 Task: Look for products in the category "Candles & Air Fresheners" from Poo Pourri only.
Action: Mouse moved to (753, 251)
Screenshot: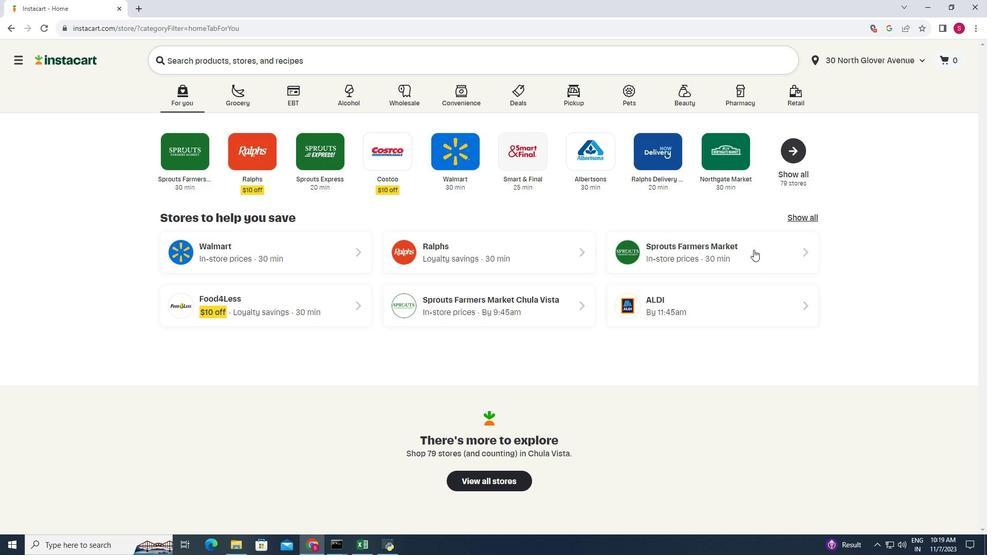 
Action: Mouse pressed left at (753, 251)
Screenshot: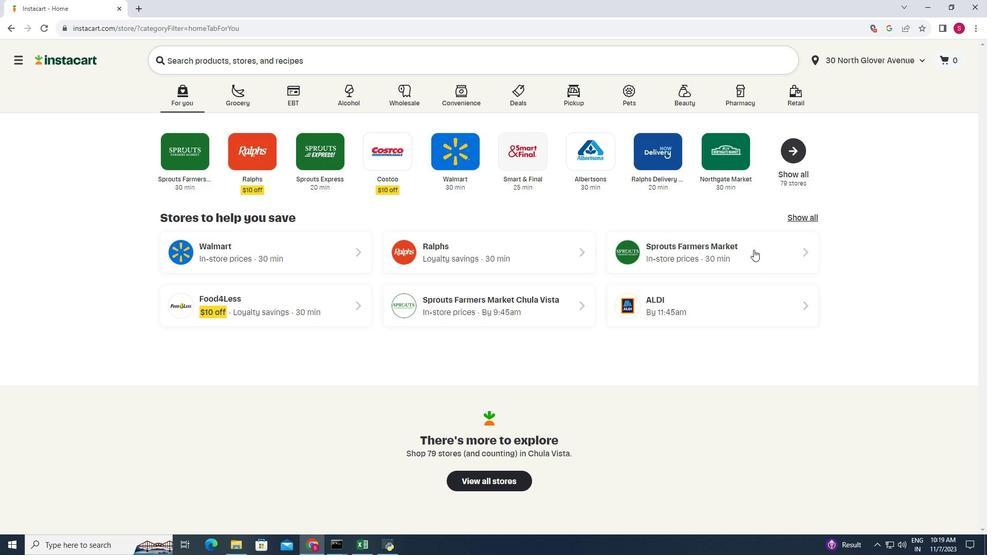 
Action: Mouse moved to (85, 324)
Screenshot: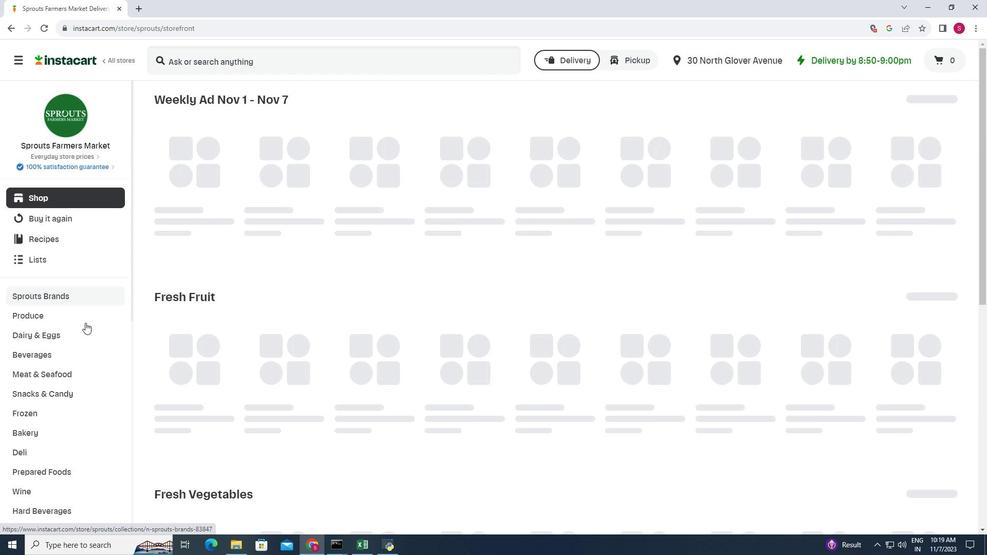
Action: Mouse scrolled (85, 323) with delta (0, 0)
Screenshot: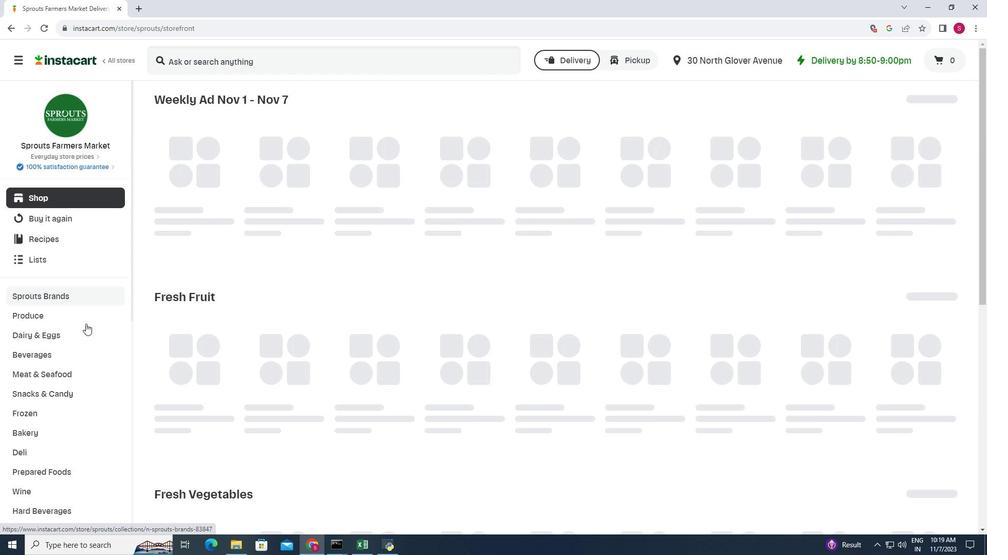 
Action: Mouse moved to (84, 328)
Screenshot: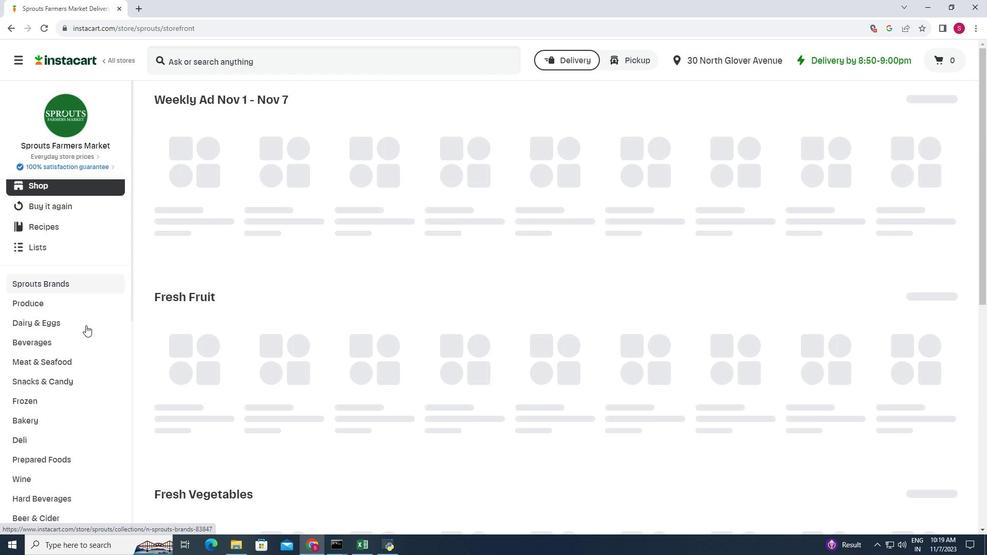 
Action: Mouse scrolled (84, 328) with delta (0, 0)
Screenshot: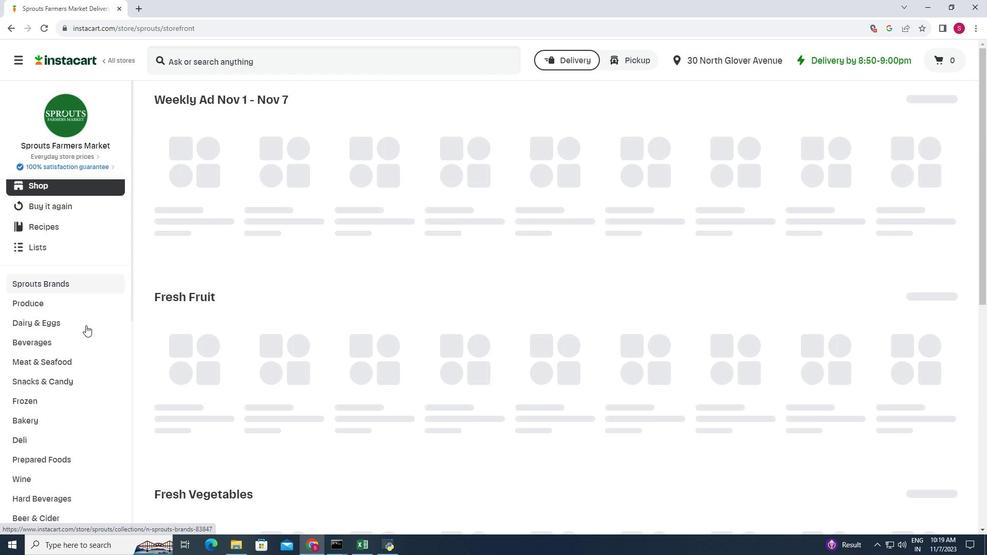 
Action: Mouse moved to (83, 330)
Screenshot: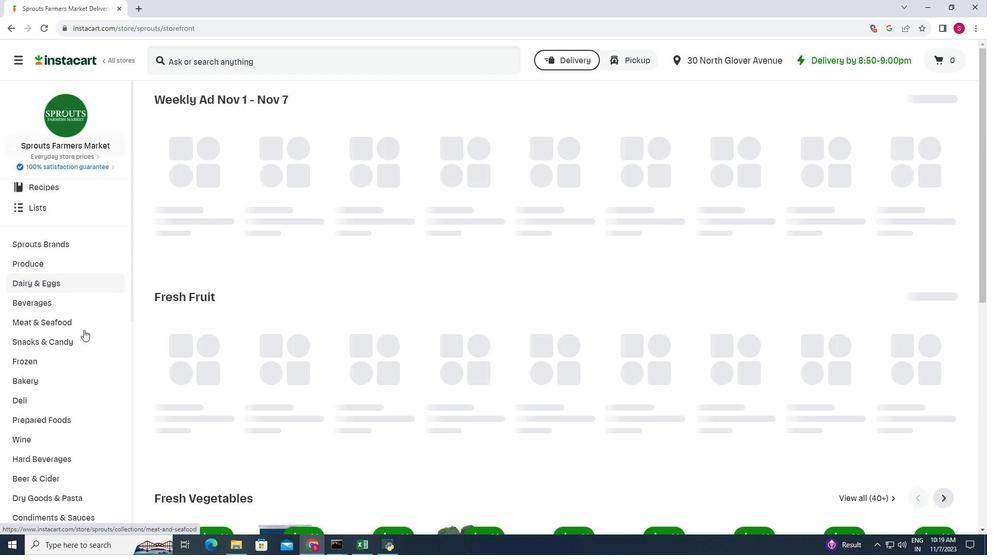 
Action: Mouse scrolled (83, 329) with delta (0, 0)
Screenshot: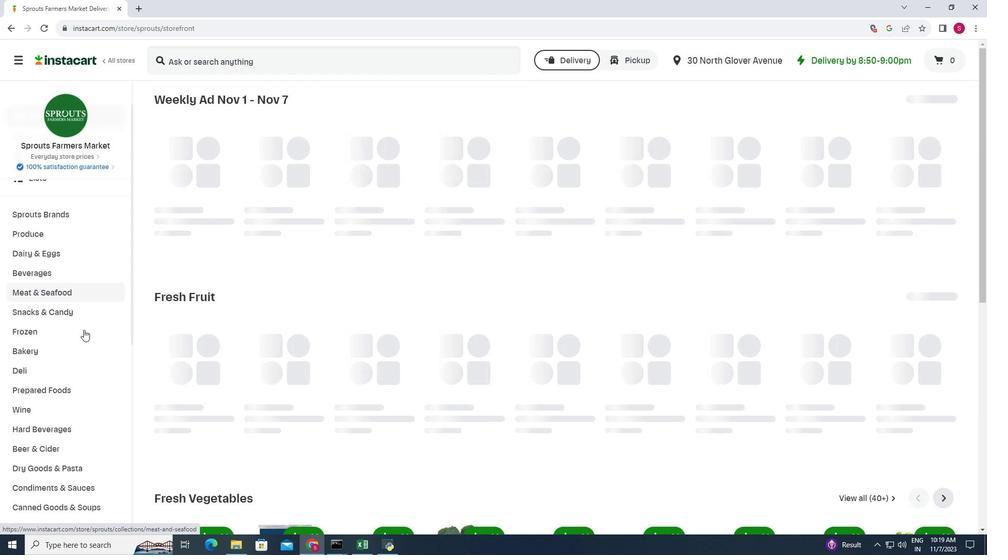 
Action: Mouse scrolled (83, 329) with delta (0, 0)
Screenshot: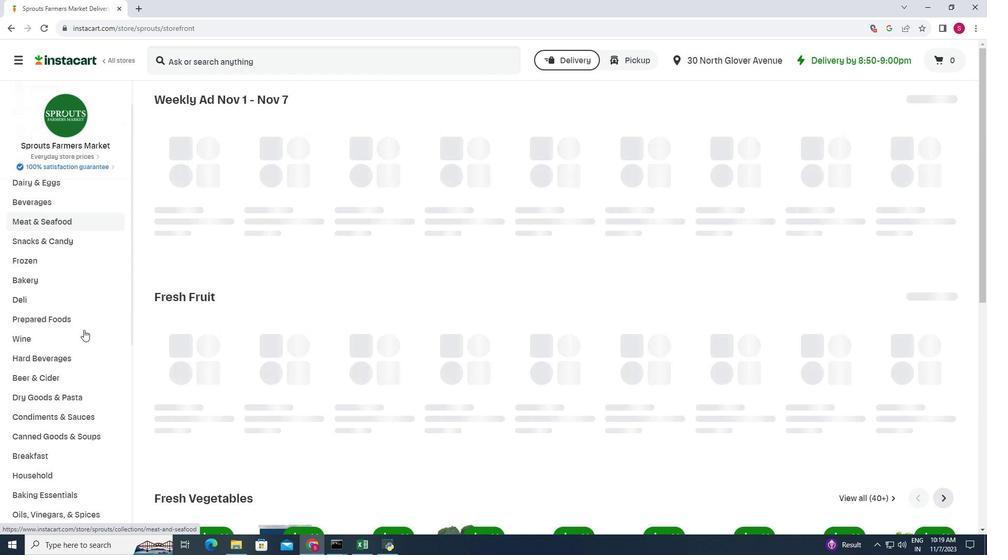 
Action: Mouse moved to (55, 421)
Screenshot: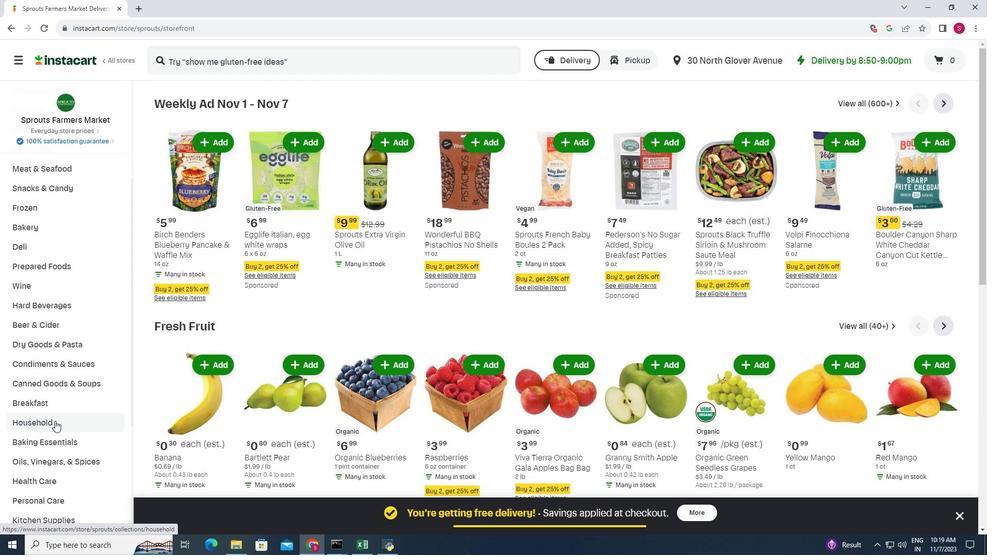 
Action: Mouse pressed left at (55, 421)
Screenshot: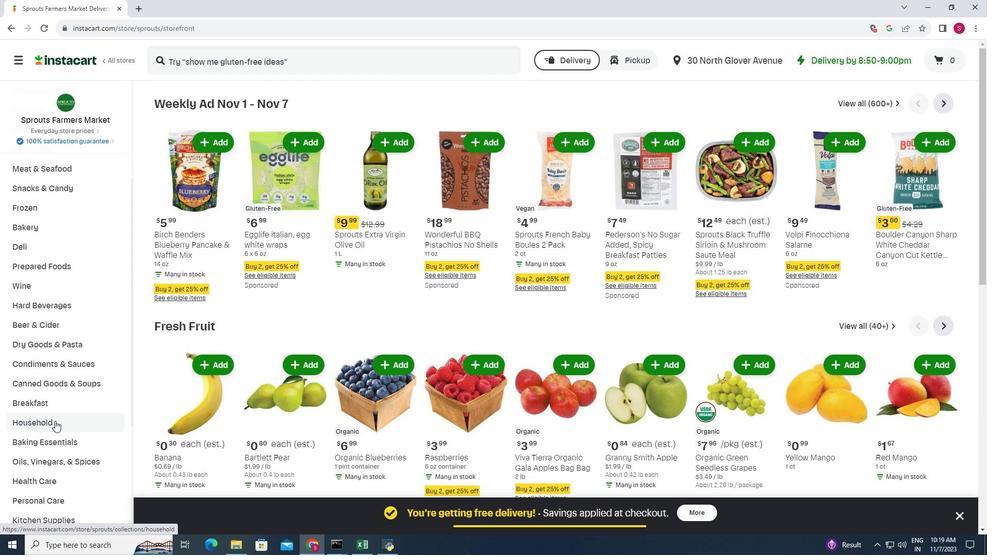 
Action: Mouse moved to (535, 118)
Screenshot: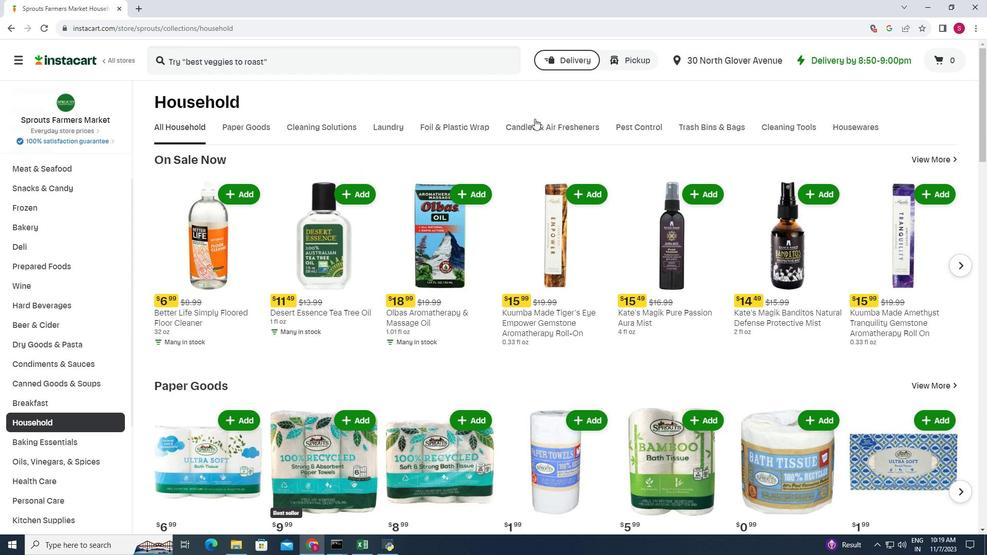 
Action: Mouse pressed left at (535, 118)
Screenshot: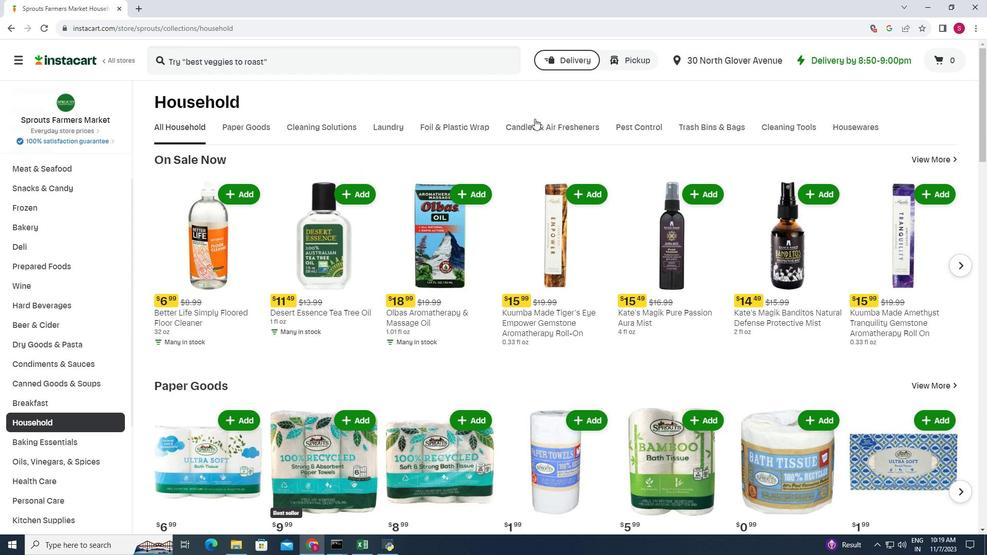 
Action: Mouse moved to (535, 121)
Screenshot: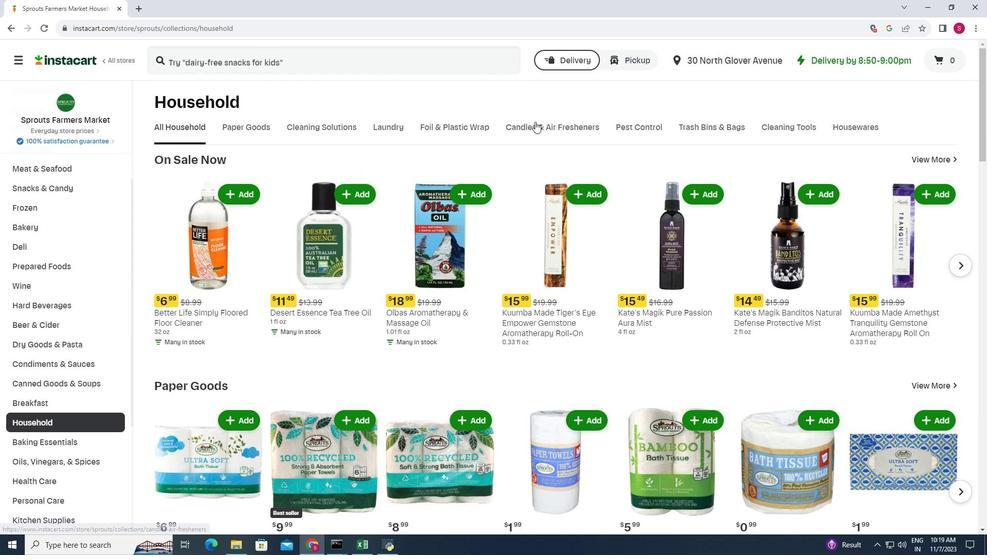 
Action: Mouse pressed left at (535, 121)
Screenshot: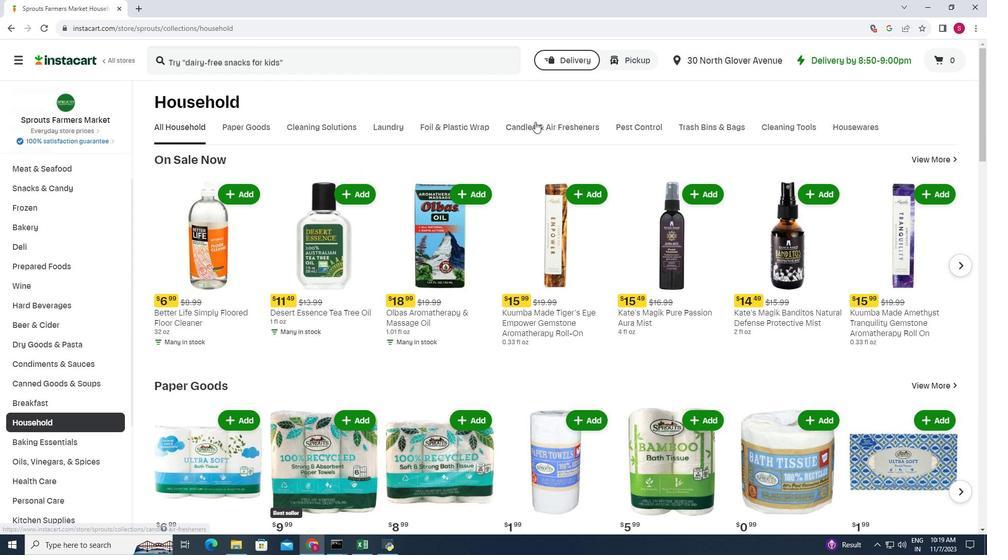 
Action: Mouse moved to (247, 211)
Screenshot: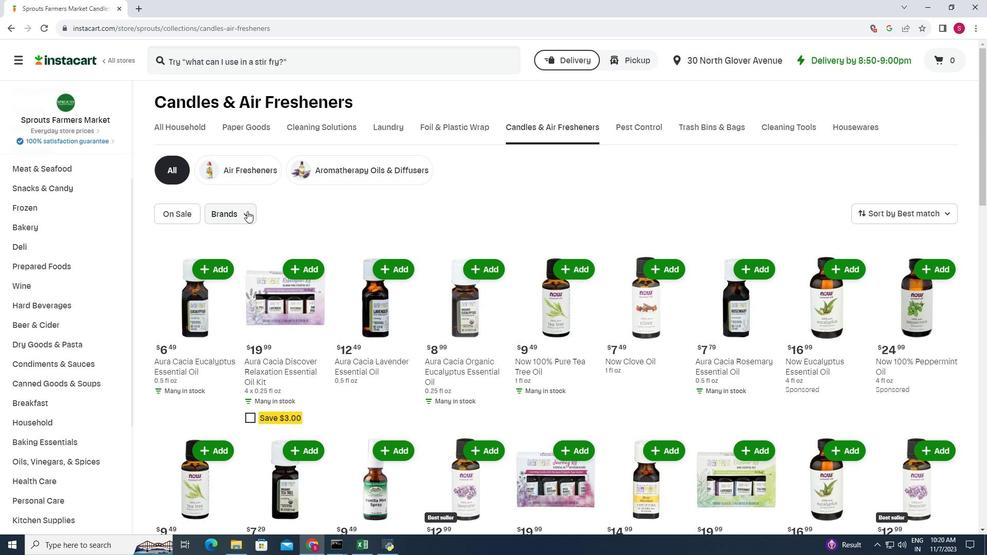 
Action: Mouse pressed left at (247, 211)
Screenshot: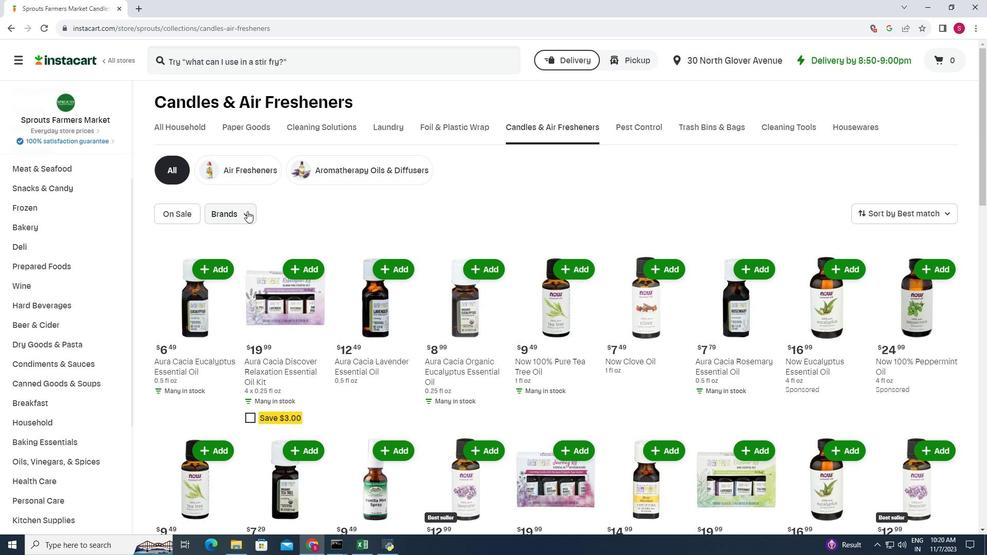 
Action: Mouse moved to (259, 294)
Screenshot: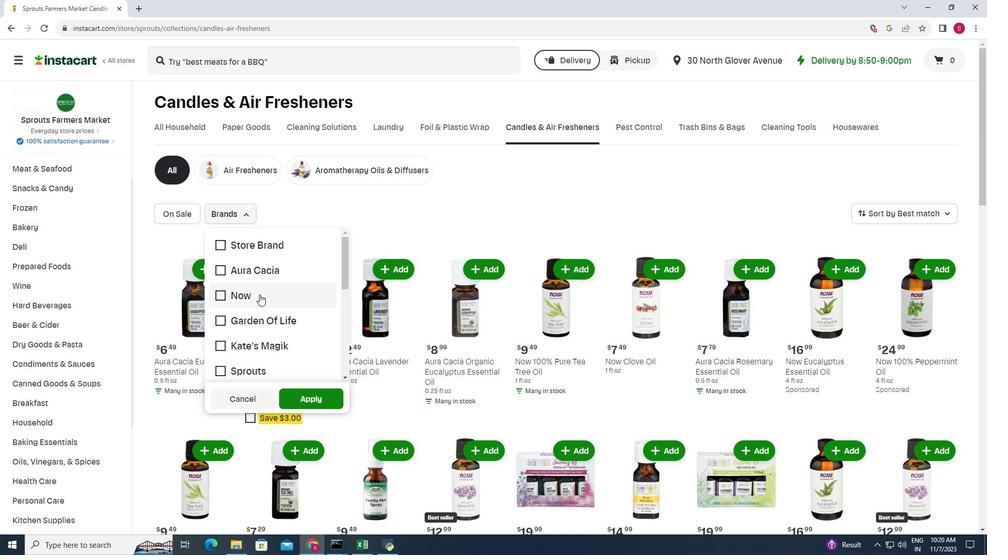 
Action: Mouse scrolled (259, 294) with delta (0, 0)
Screenshot: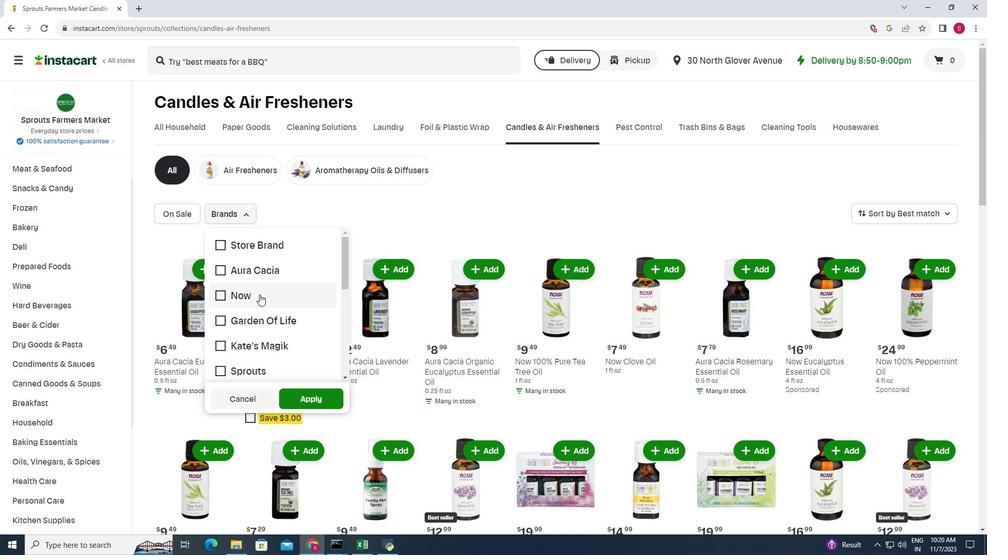 
Action: Mouse scrolled (259, 294) with delta (0, 0)
Screenshot: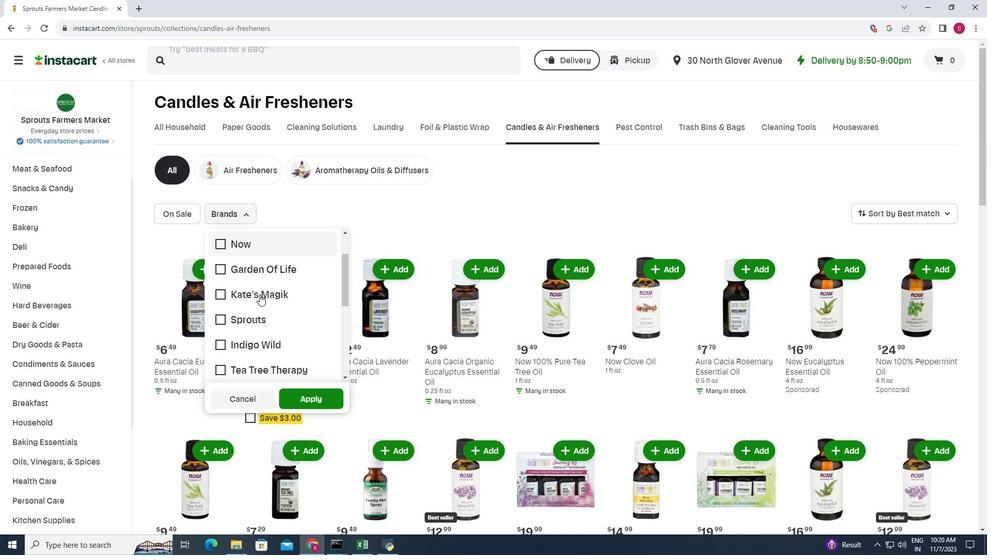
Action: Mouse moved to (259, 294)
Screenshot: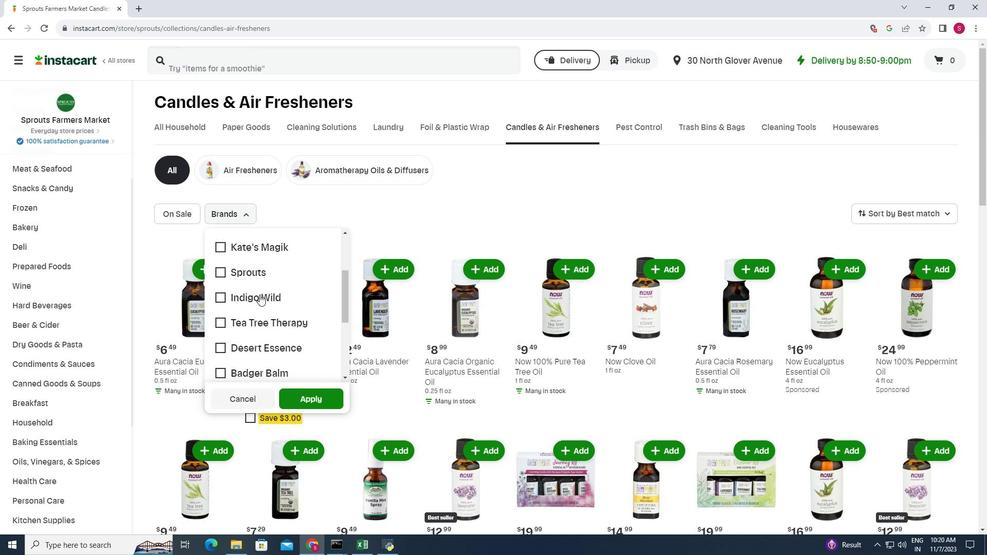 
Action: Mouse scrolled (259, 294) with delta (0, 0)
Screenshot: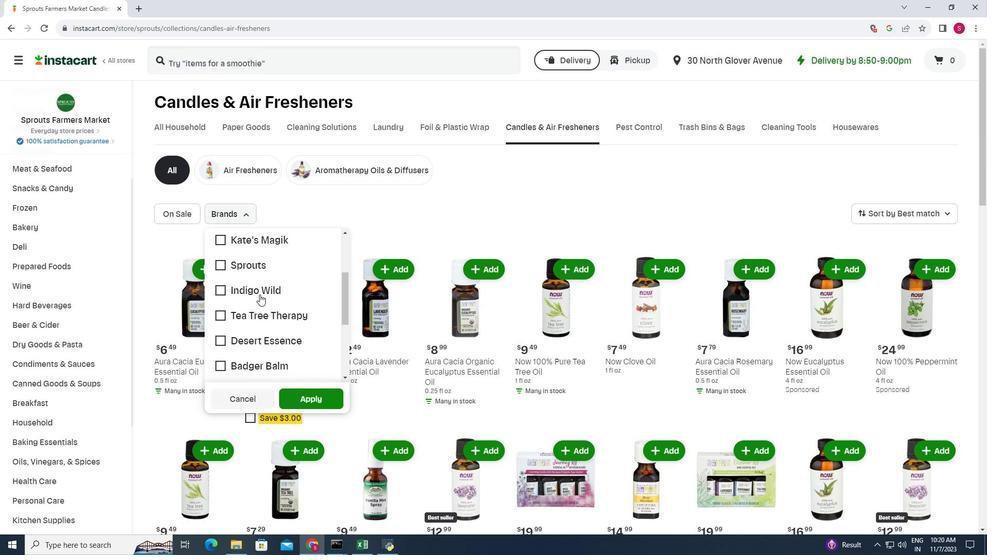 
Action: Mouse moved to (259, 296)
Screenshot: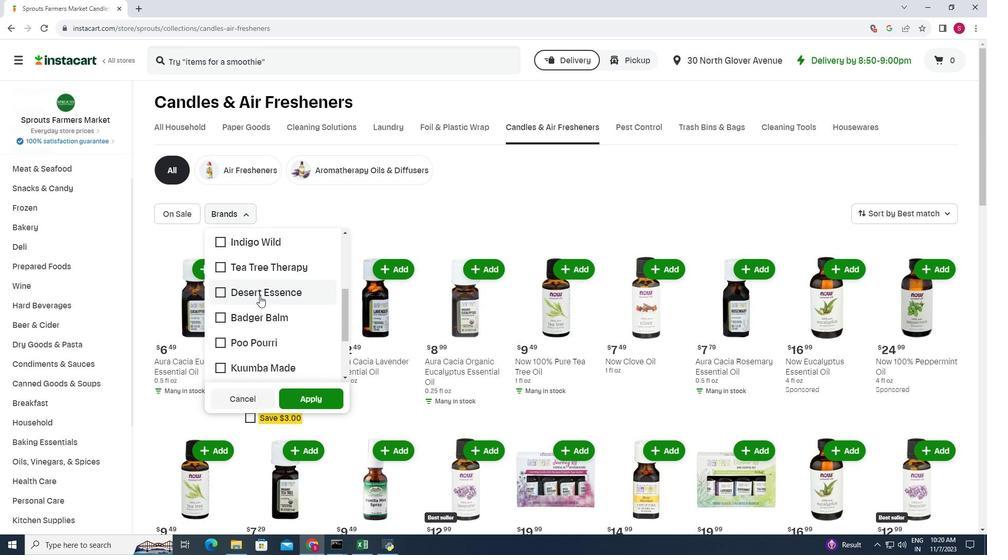 
Action: Mouse scrolled (259, 295) with delta (0, 0)
Screenshot: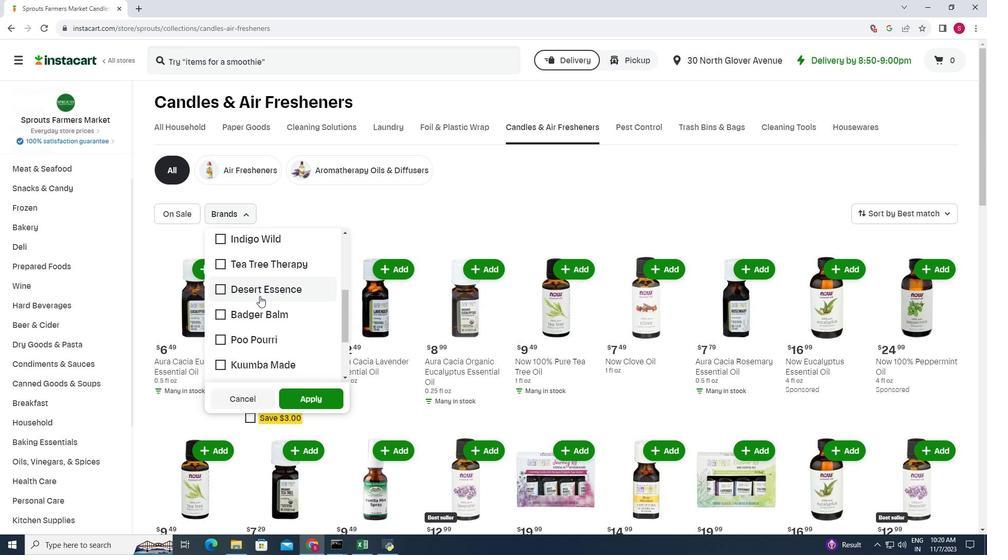 
Action: Mouse moved to (236, 292)
Screenshot: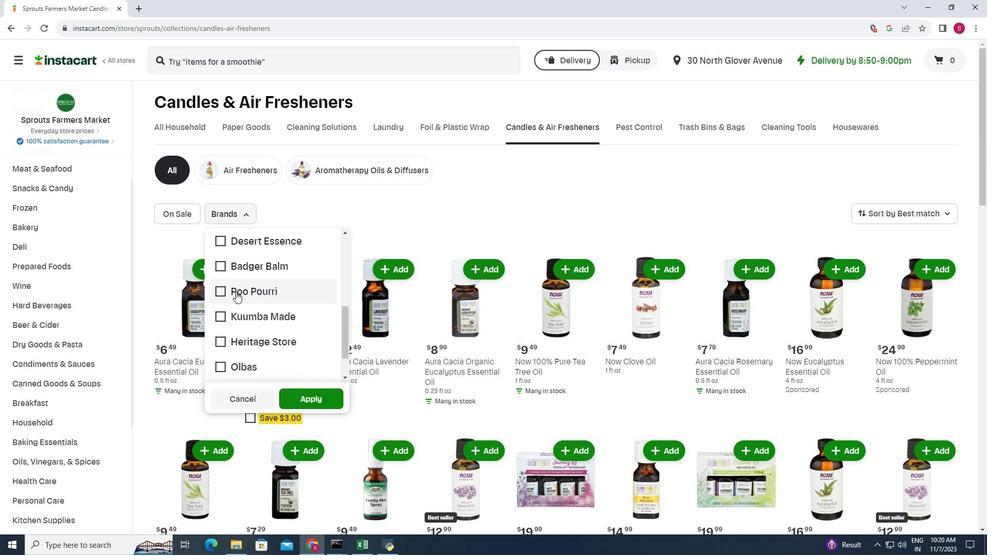 
Action: Mouse pressed left at (236, 292)
Screenshot: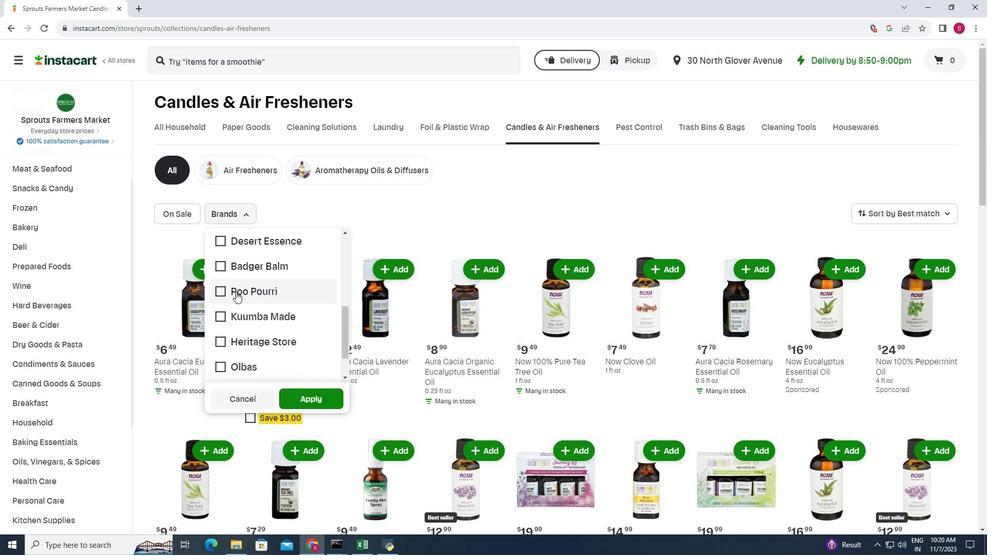 
Action: Mouse moved to (305, 397)
Screenshot: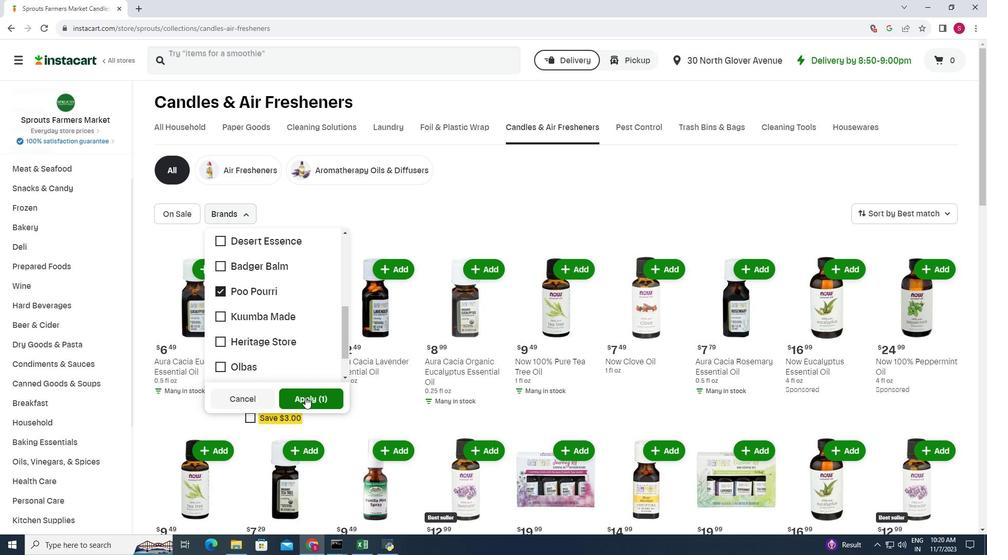 
Action: Mouse pressed left at (305, 397)
Screenshot: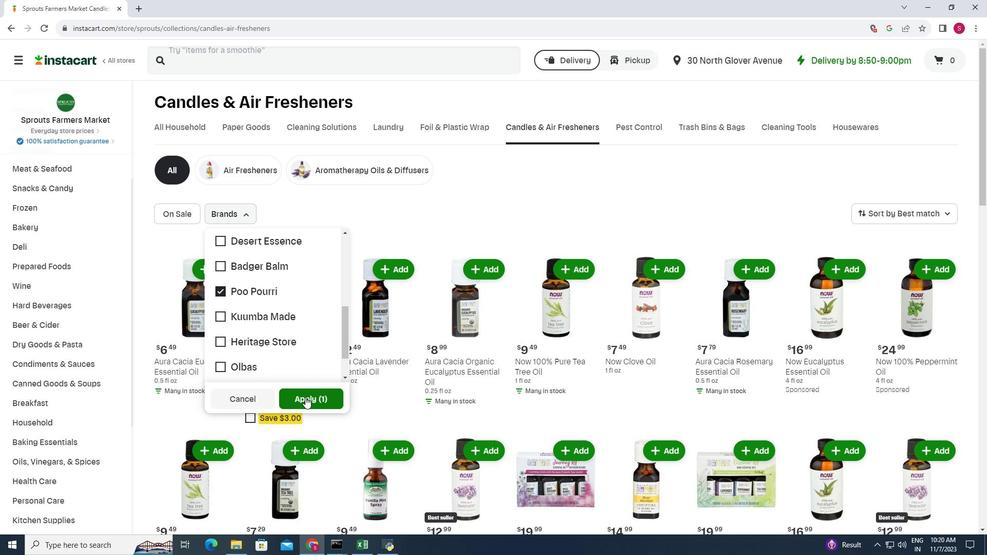 
Action: Mouse moved to (468, 341)
Screenshot: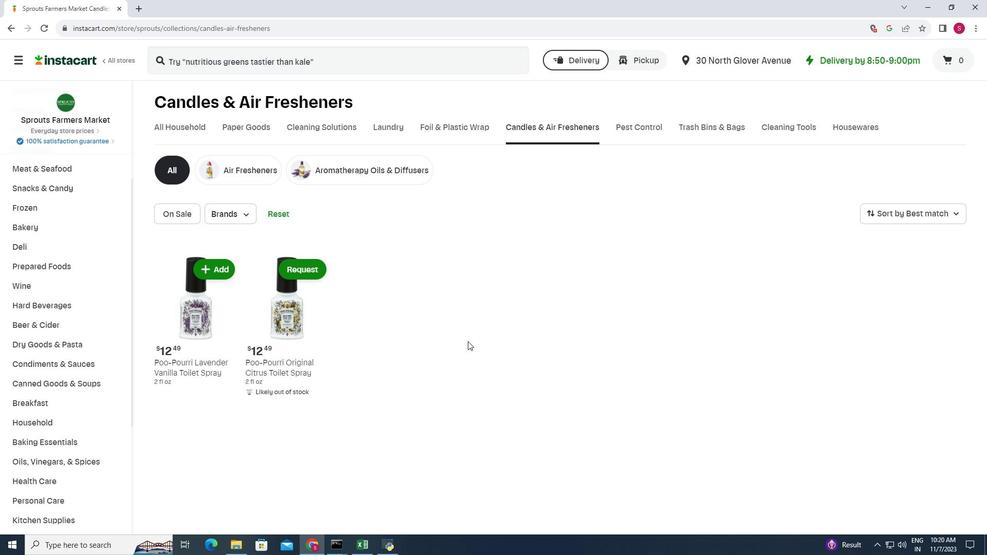 
Action: Mouse scrolled (468, 341) with delta (0, 0)
Screenshot: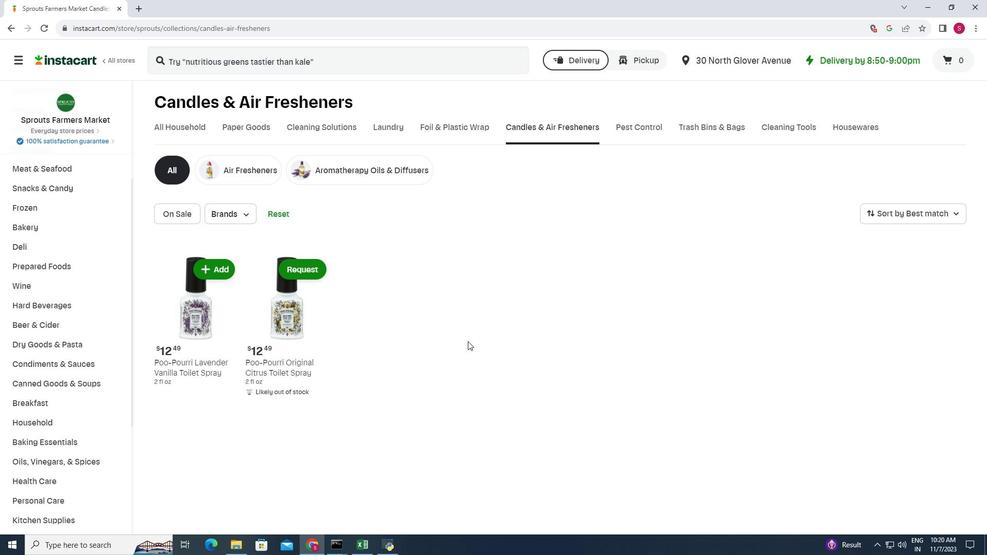 
Action: Mouse scrolled (468, 341) with delta (0, 0)
Screenshot: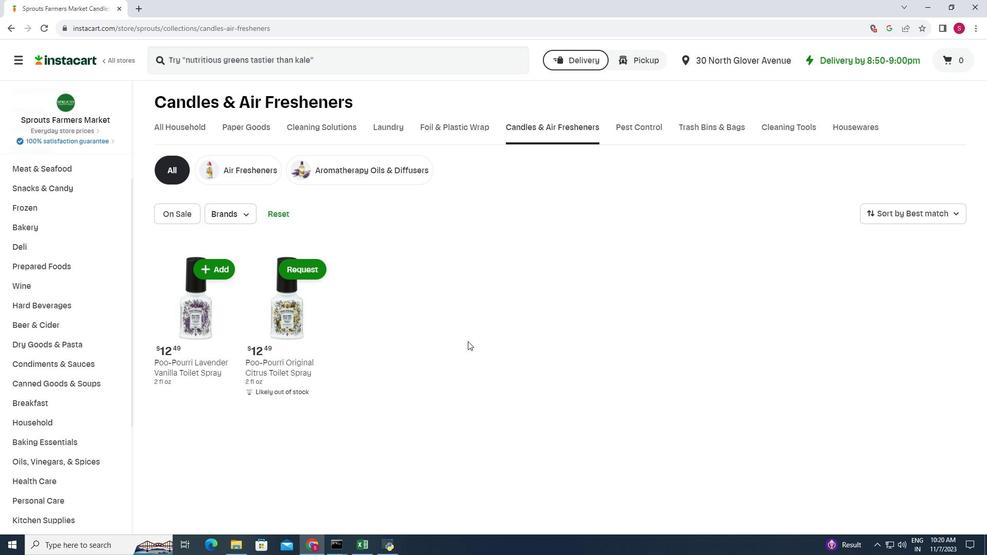 
Action: Mouse moved to (475, 341)
Screenshot: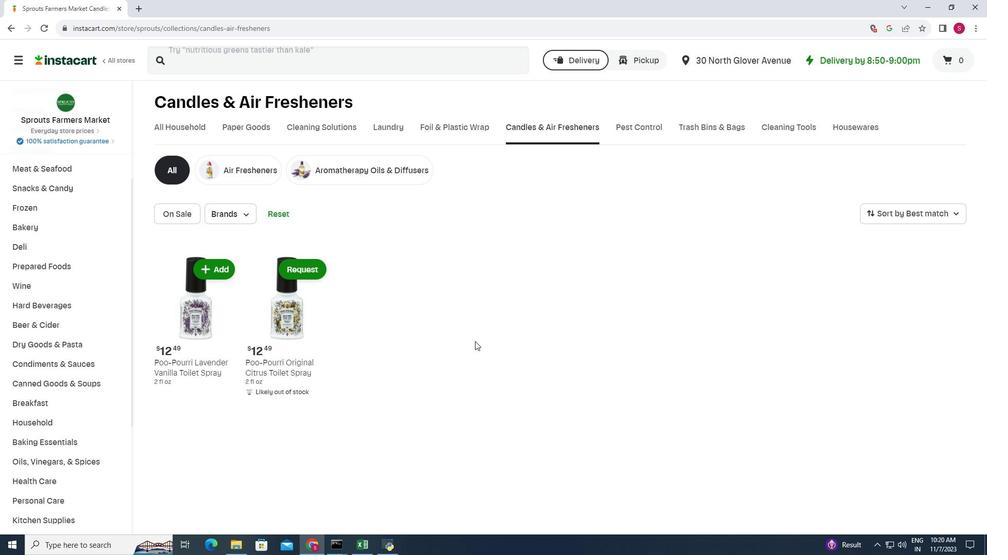 
